 Task: Look for properties with 2 bathrooms.
Action: Mouse moved to (870, 122)
Screenshot: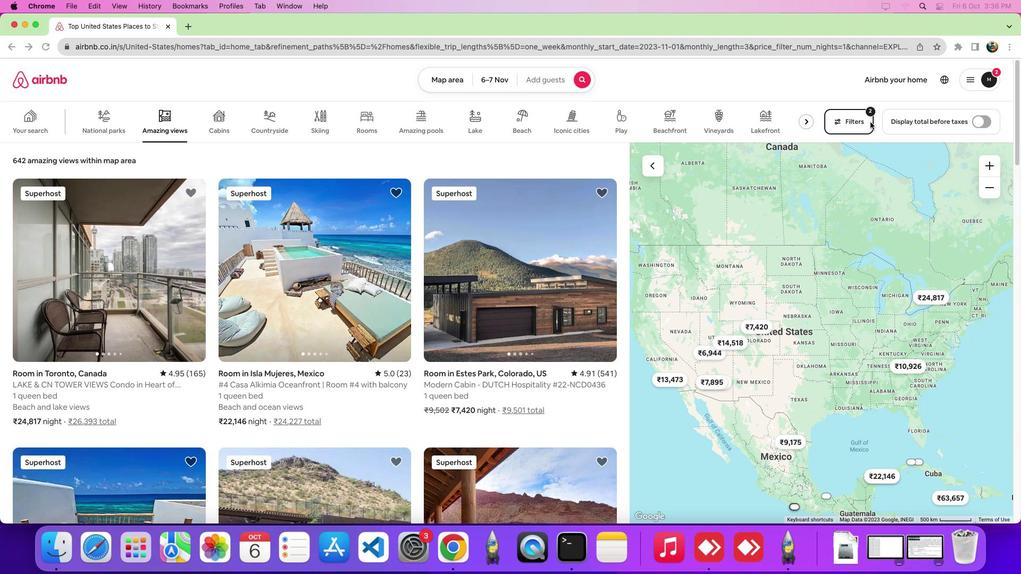 
Action: Mouse pressed left at (870, 122)
Screenshot: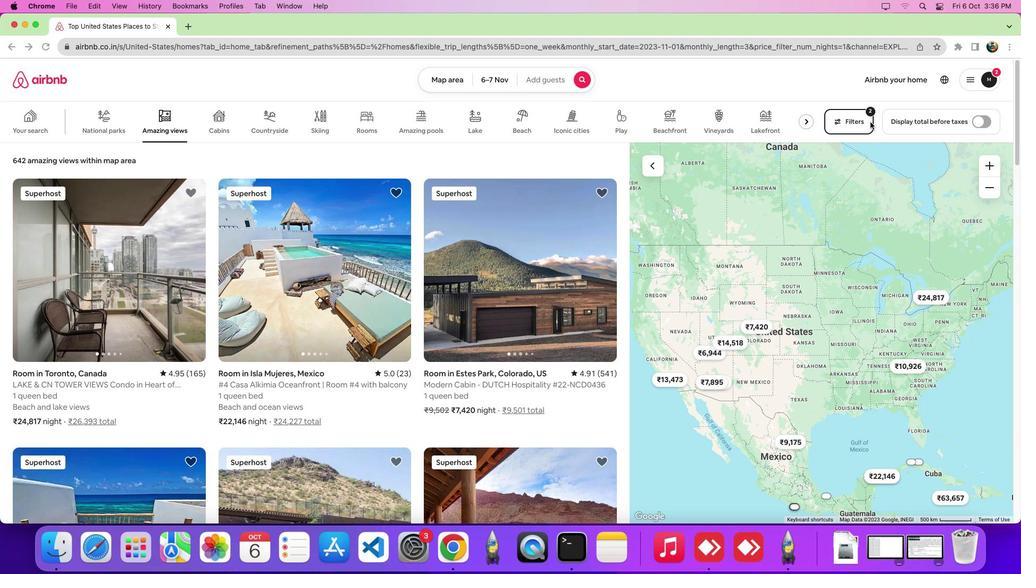 
Action: Mouse pressed left at (870, 122)
Screenshot: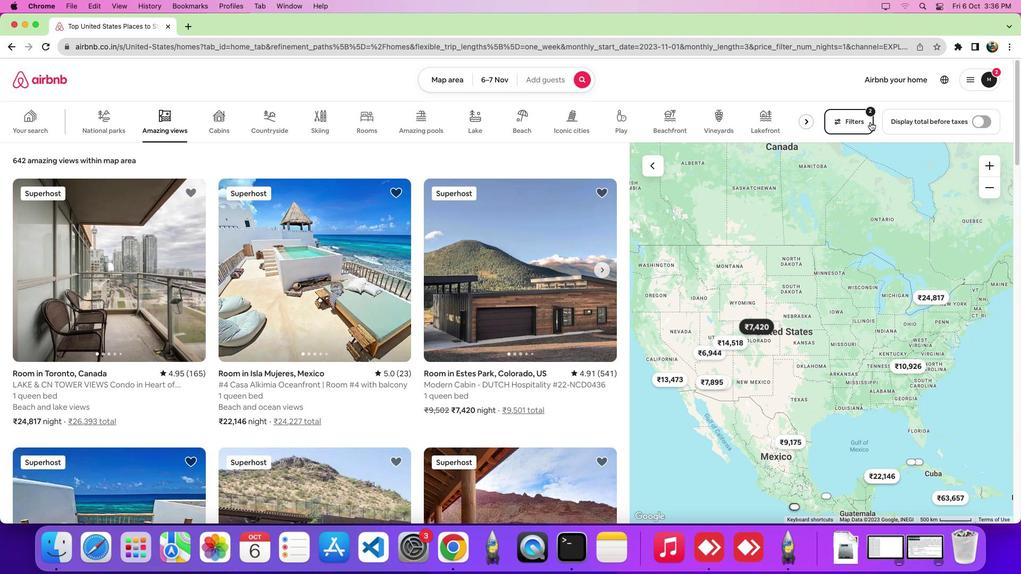 
Action: Mouse moved to (504, 178)
Screenshot: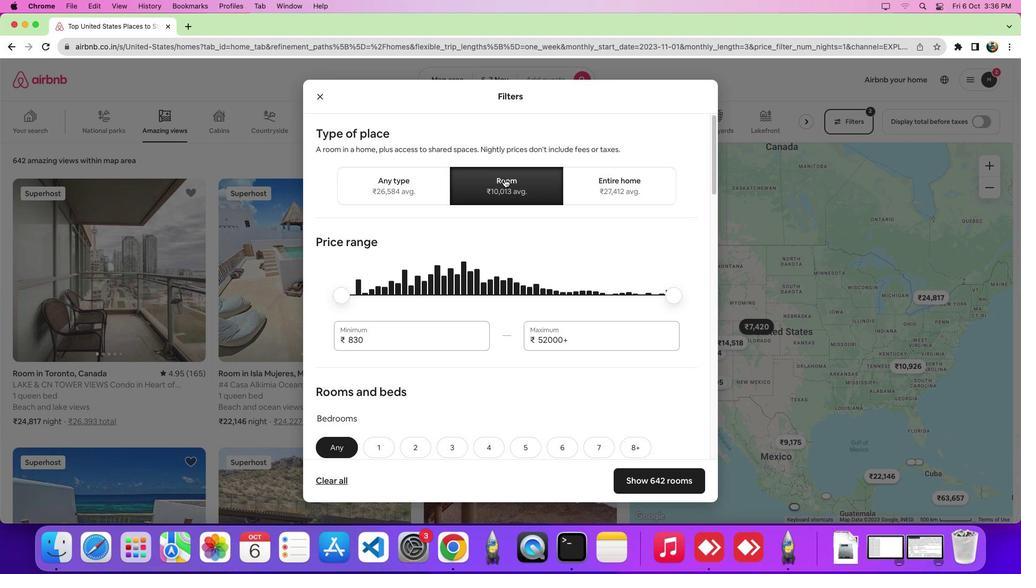 
Action: Mouse pressed left at (504, 178)
Screenshot: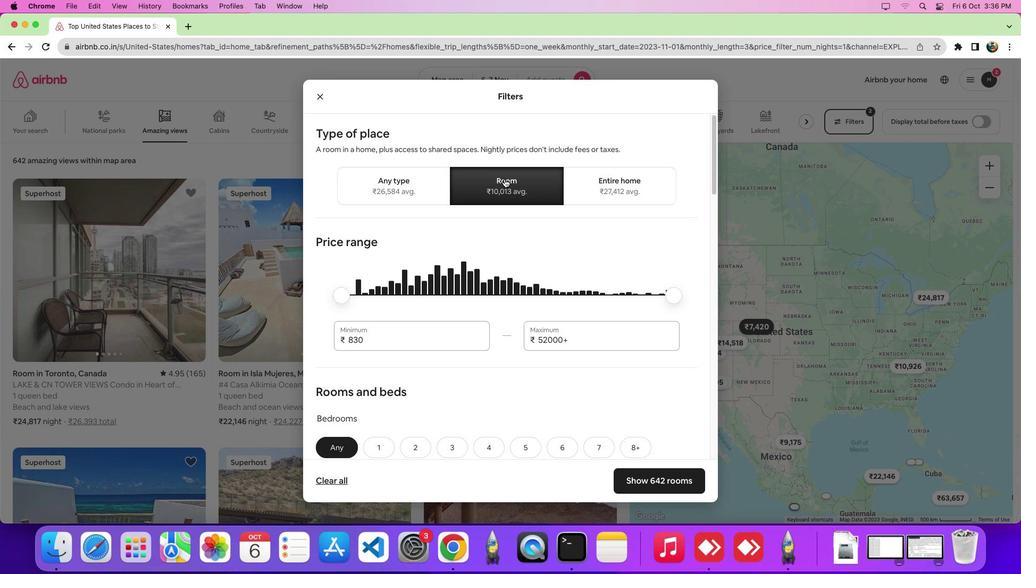
Action: Mouse moved to (547, 324)
Screenshot: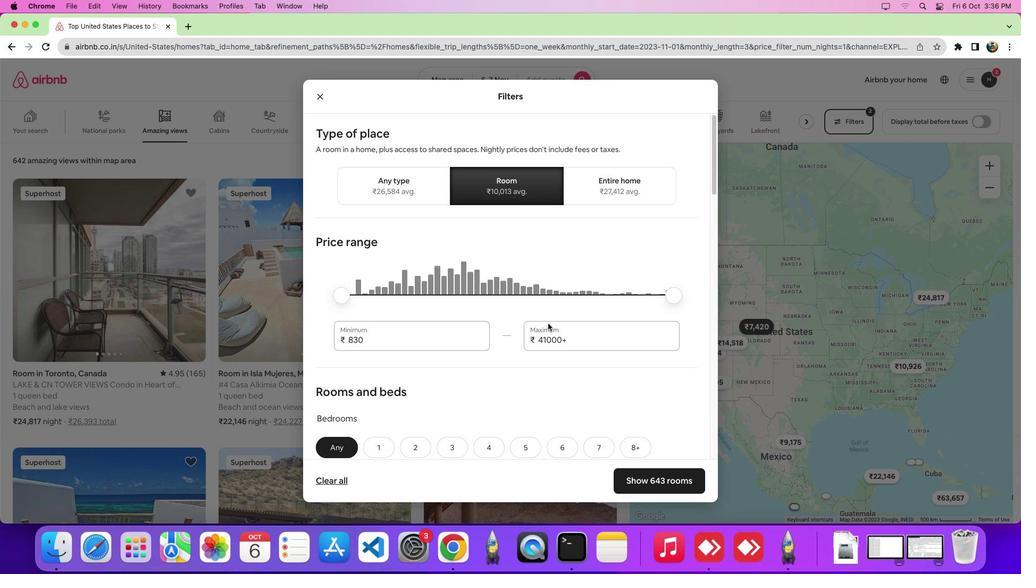 
Action: Mouse scrolled (547, 324) with delta (0, 0)
Screenshot: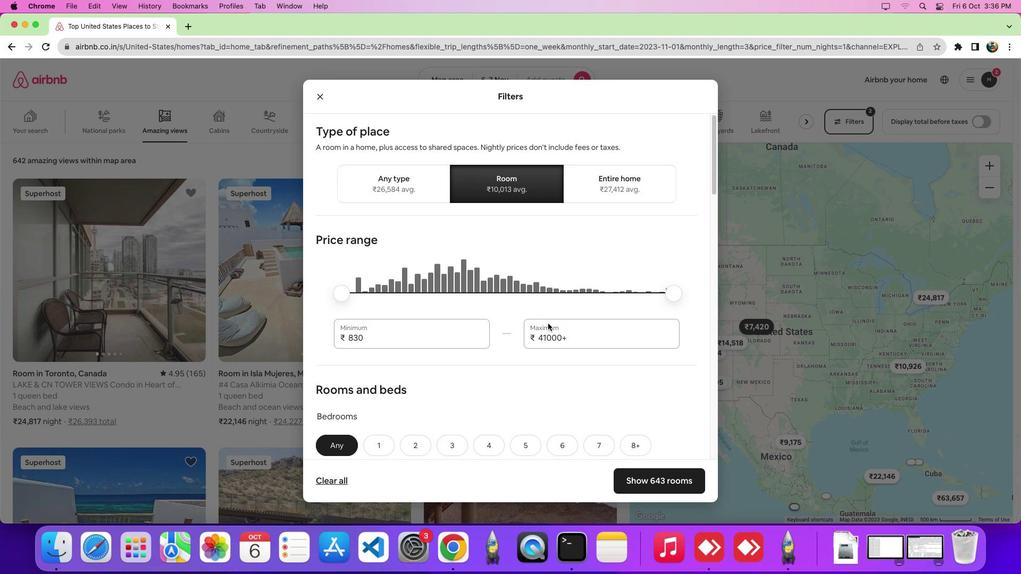 
Action: Mouse moved to (547, 324)
Screenshot: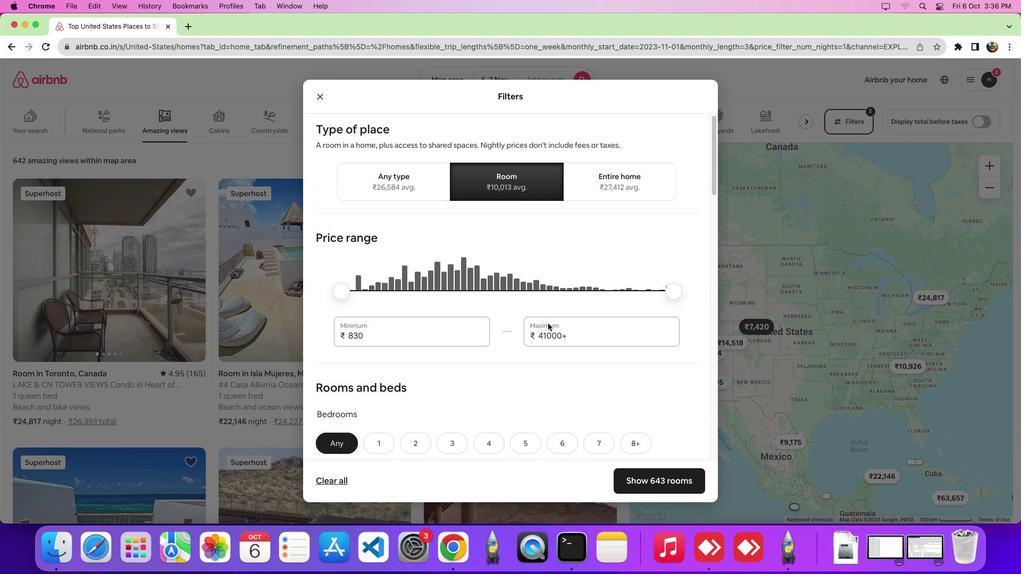 
Action: Mouse scrolled (547, 324) with delta (0, 0)
Screenshot: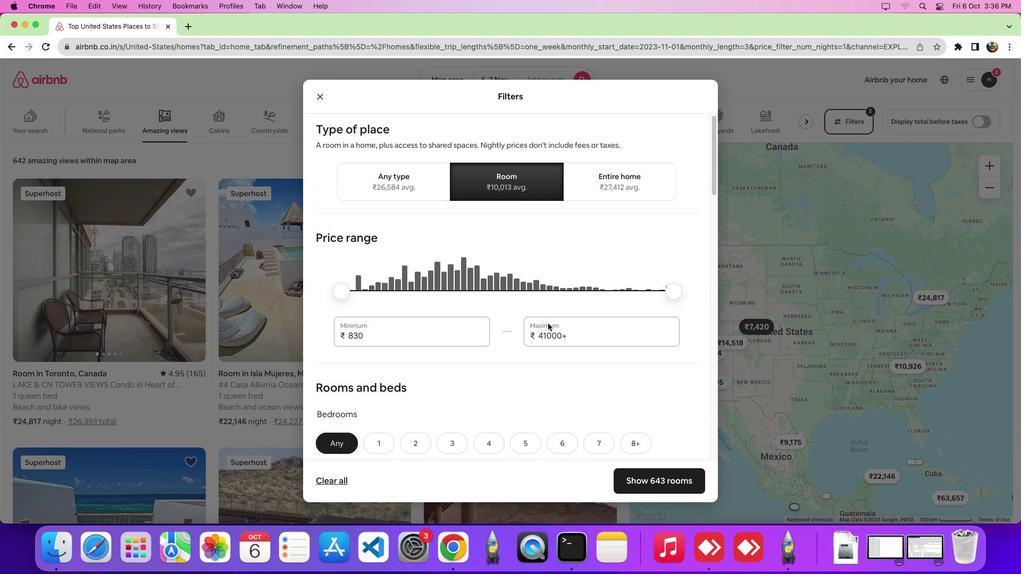 
Action: Mouse moved to (547, 323)
Screenshot: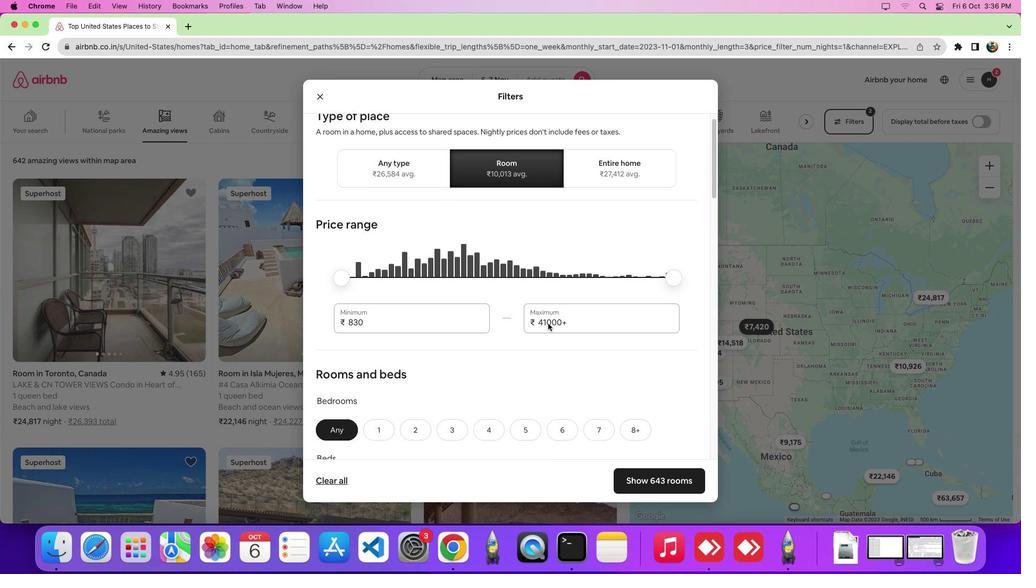 
Action: Mouse scrolled (547, 323) with delta (0, -2)
Screenshot: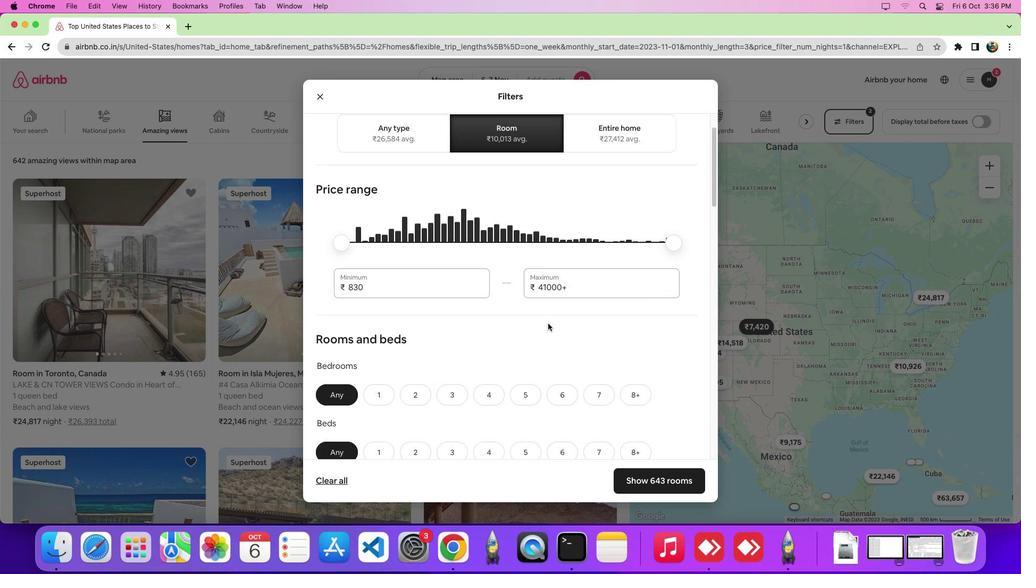 
Action: Mouse scrolled (547, 323) with delta (0, -3)
Screenshot: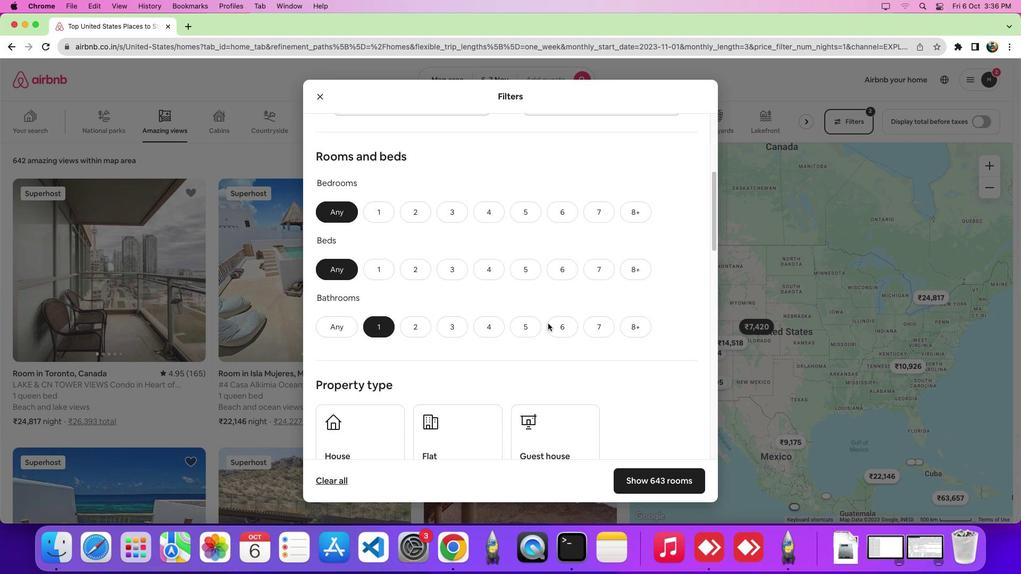 
Action: Mouse moved to (422, 280)
Screenshot: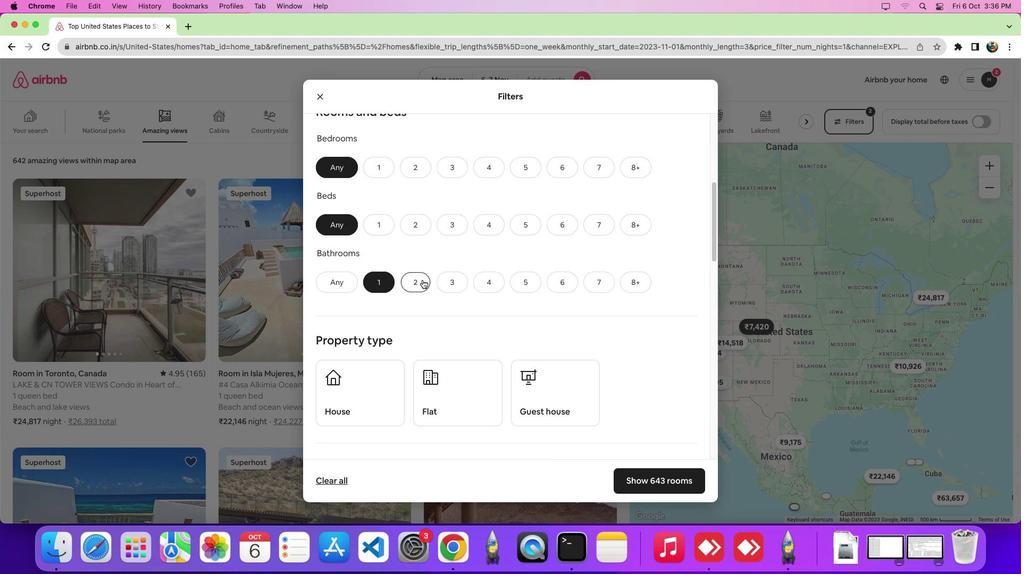 
Action: Mouse pressed left at (422, 280)
Screenshot: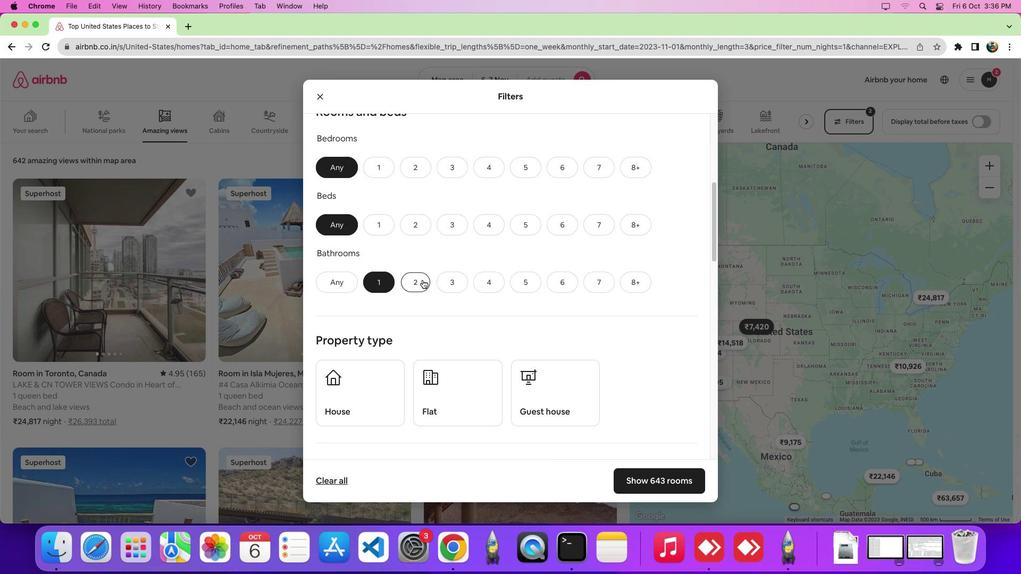 
Action: Mouse moved to (680, 482)
Screenshot: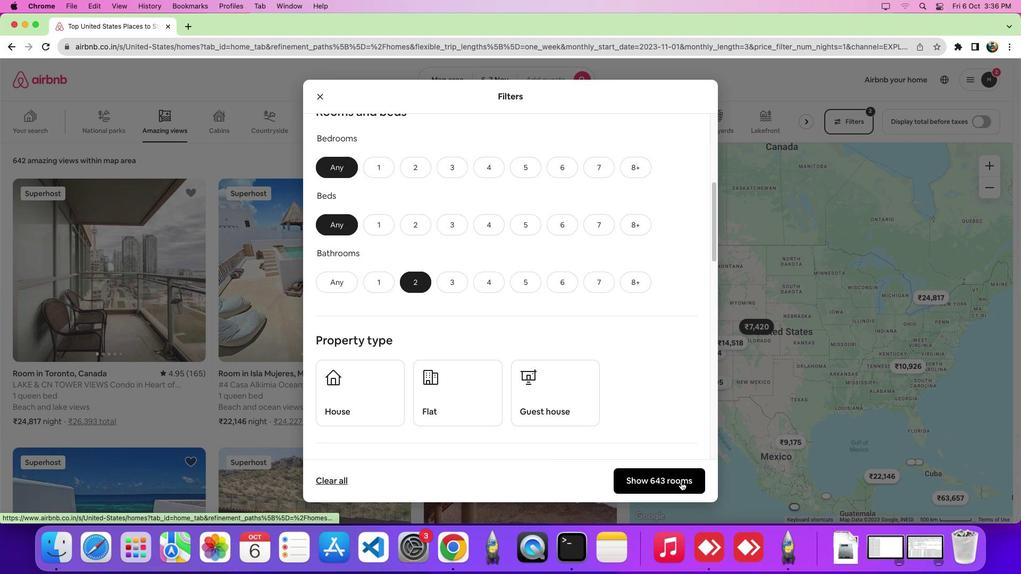 
Action: Mouse pressed left at (680, 482)
Screenshot: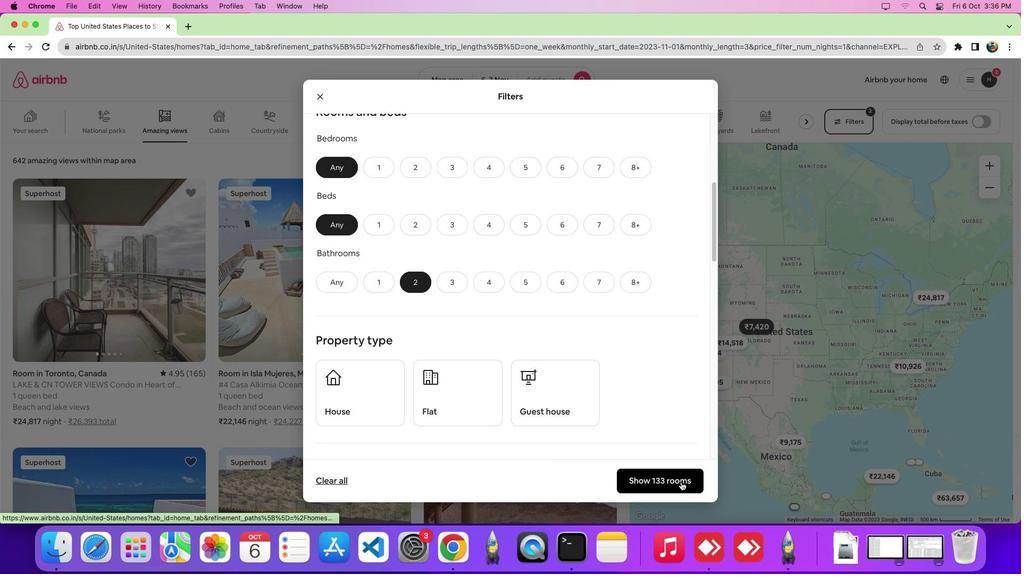 
Action: Mouse moved to (545, 331)
Screenshot: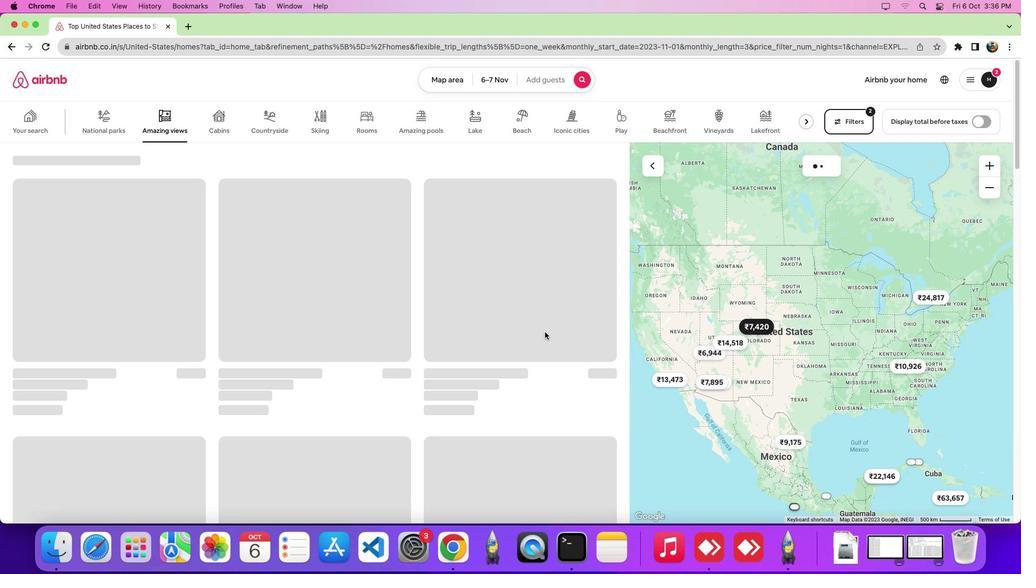 
